 Task: Select format cells if the text ends with.
Action: Mouse moved to (146, 106)
Screenshot: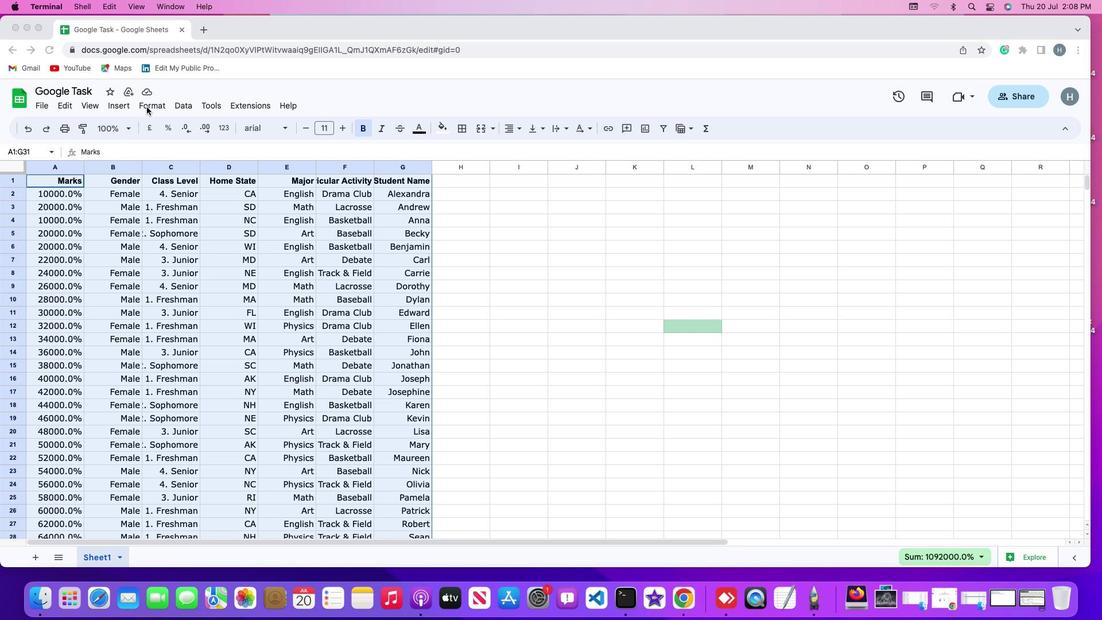
Action: Mouse pressed left at (146, 106)
Screenshot: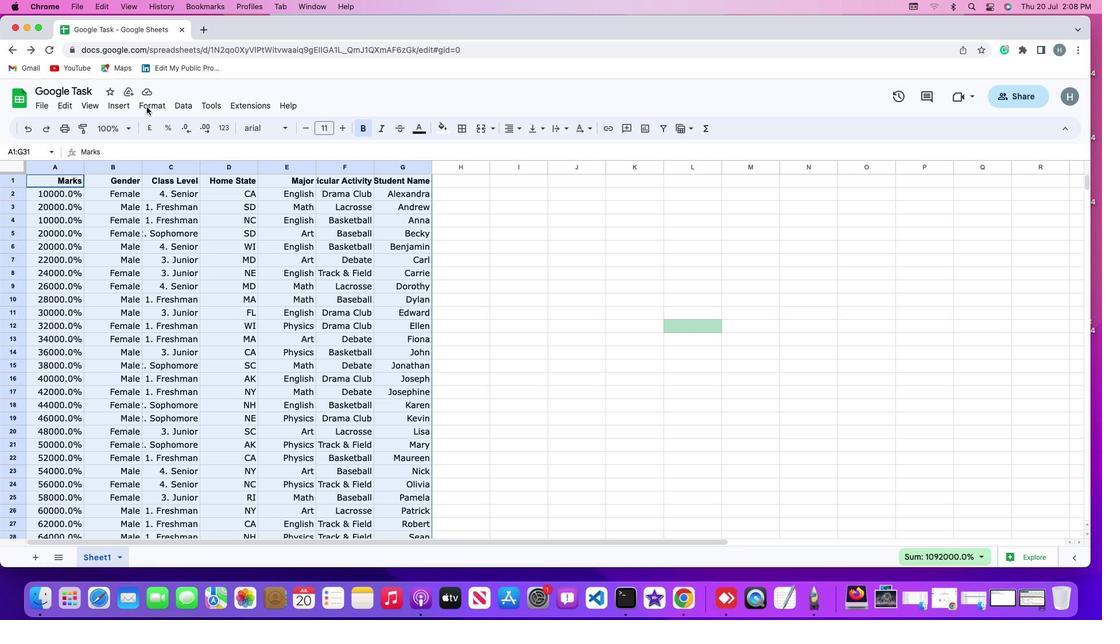 
Action: Mouse moved to (146, 106)
Screenshot: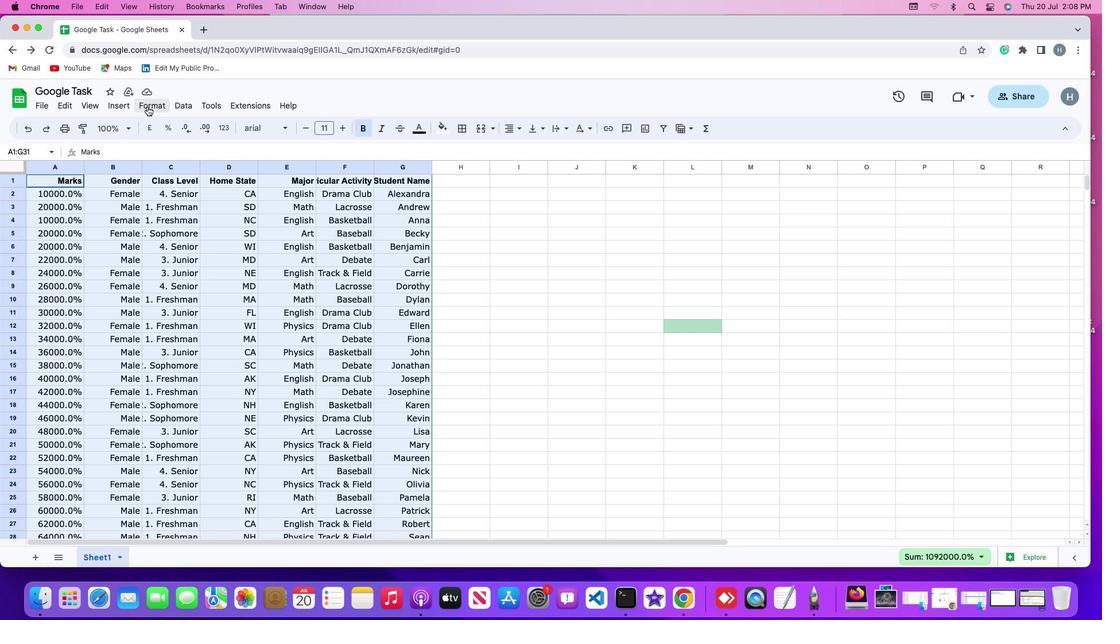 
Action: Mouse pressed left at (146, 106)
Screenshot: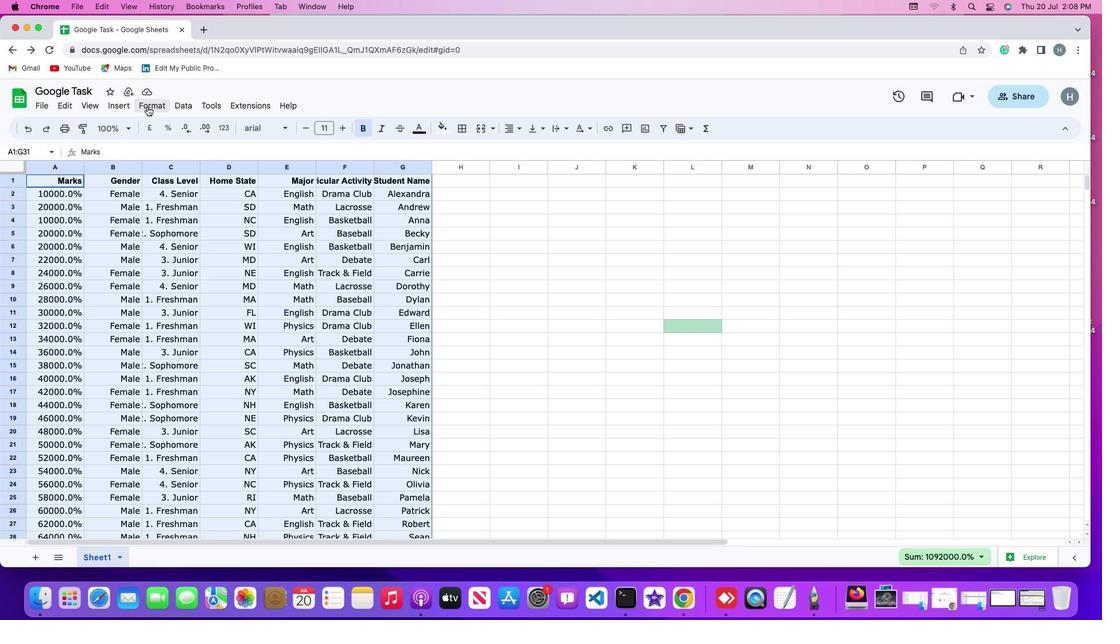 
Action: Mouse moved to (207, 304)
Screenshot: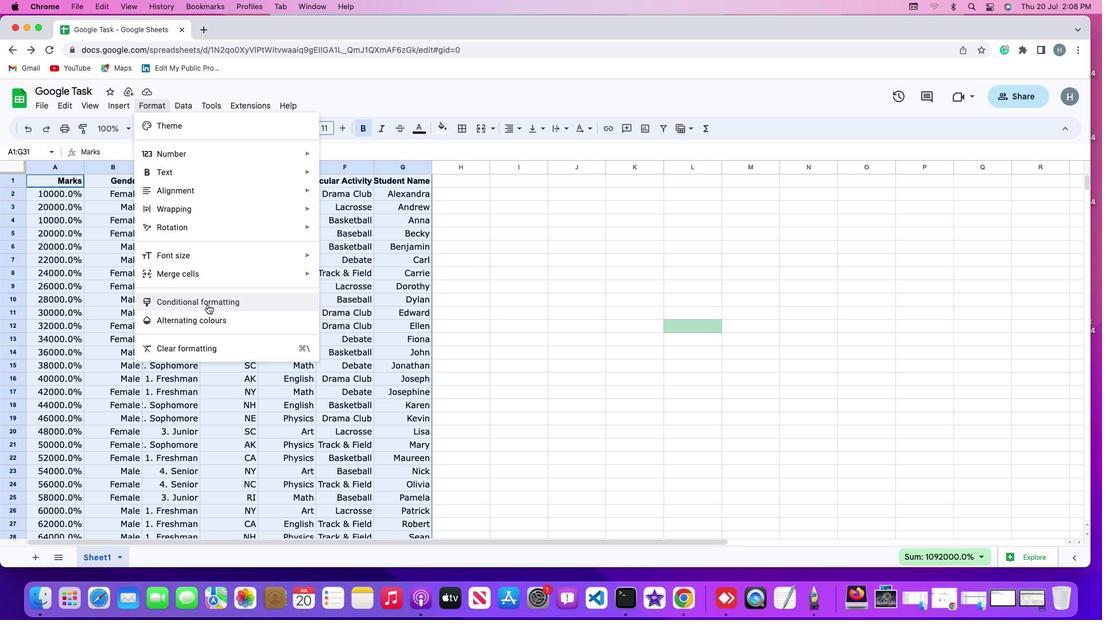 
Action: Mouse pressed left at (207, 304)
Screenshot: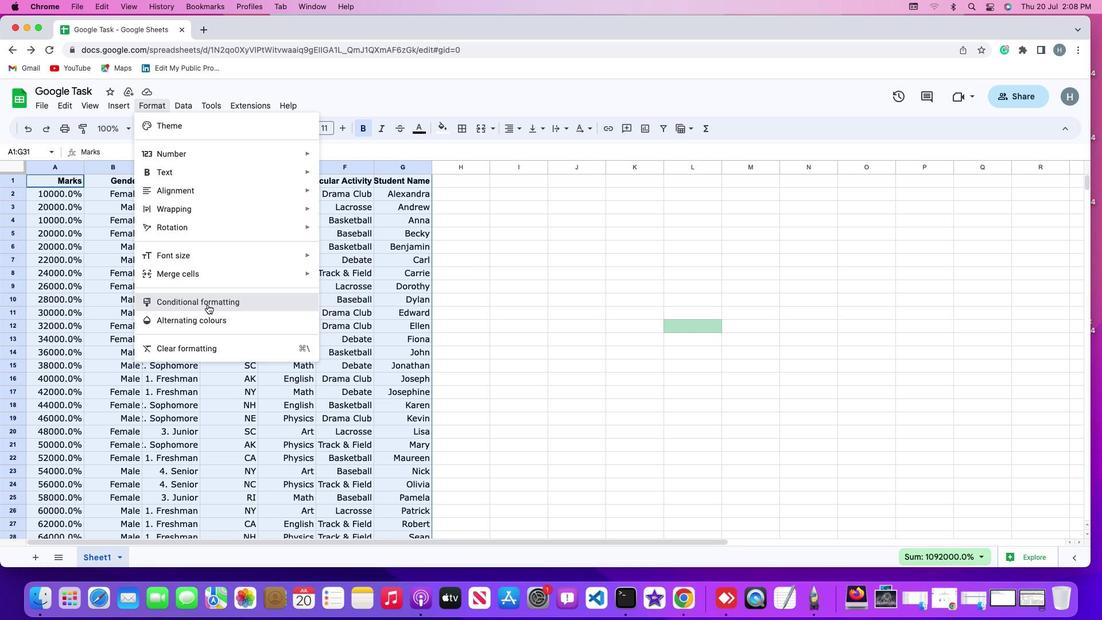
Action: Mouse moved to (1056, 282)
Screenshot: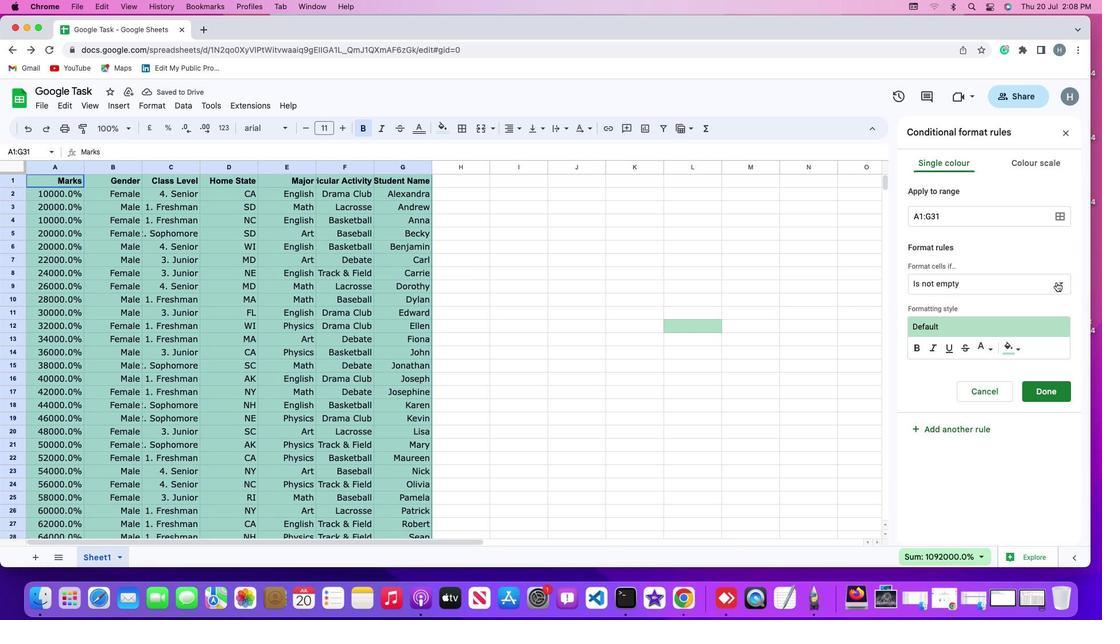 
Action: Mouse pressed left at (1056, 282)
Screenshot: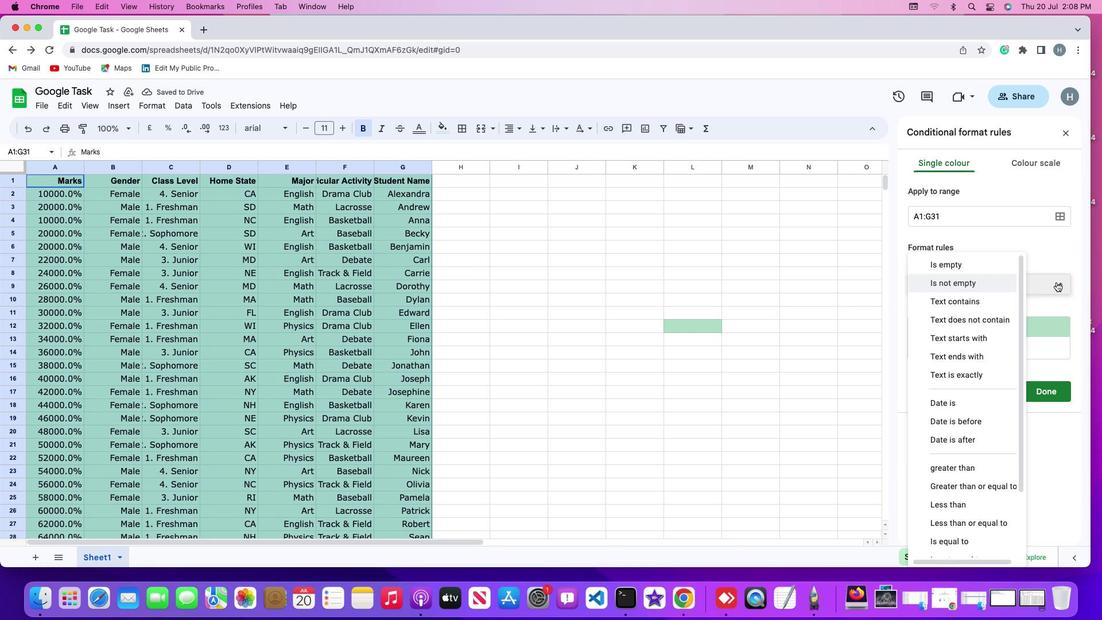 
Action: Mouse moved to (978, 359)
Screenshot: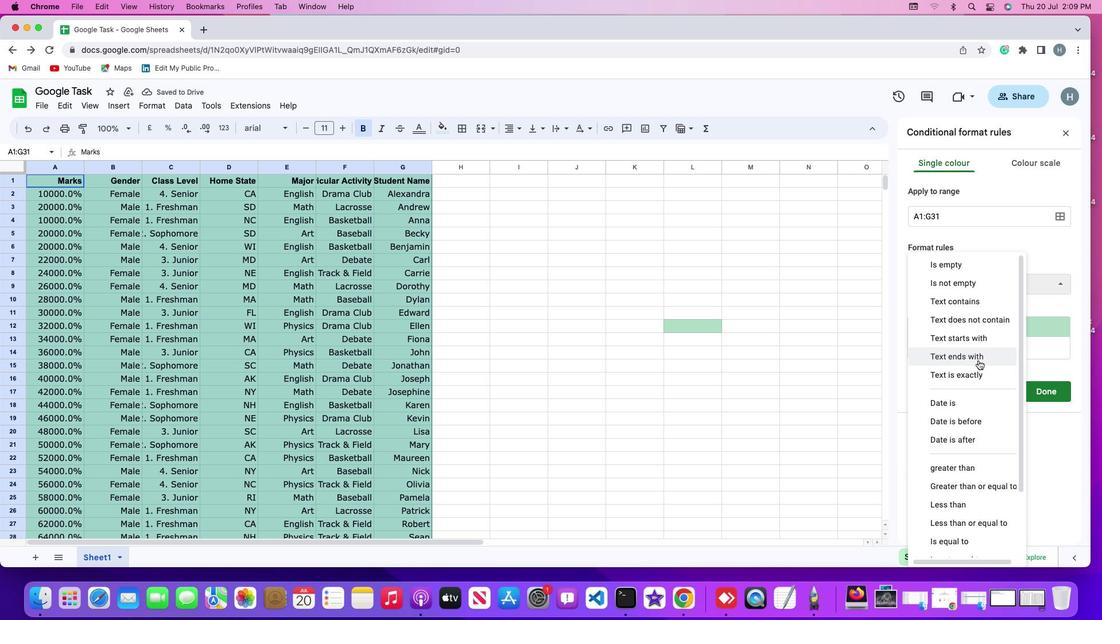 
Action: Mouse pressed left at (978, 359)
Screenshot: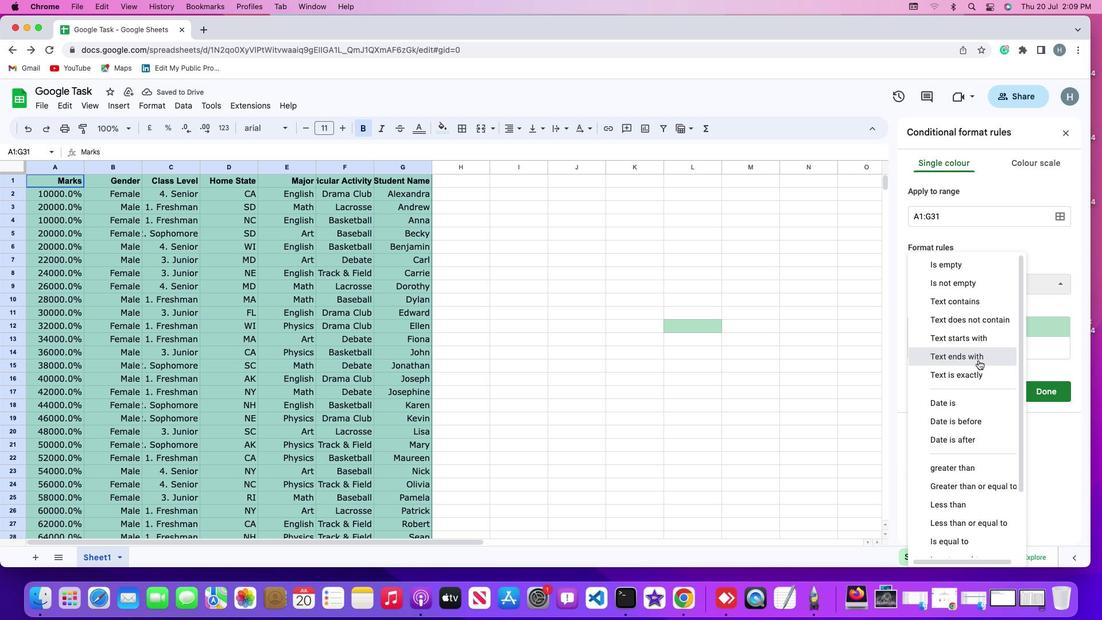 
Action: Mouse moved to (760, 404)
Screenshot: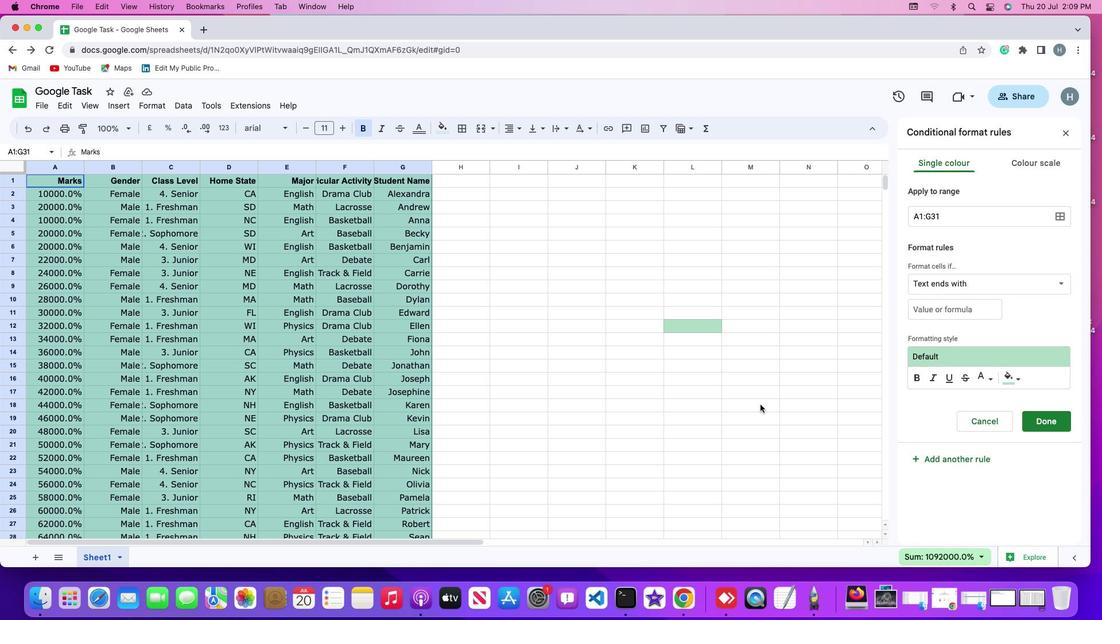 
